 Task: Write the Company Name "Softage" Under New Vendor in New Bill.
Action: Mouse moved to (122, 17)
Screenshot: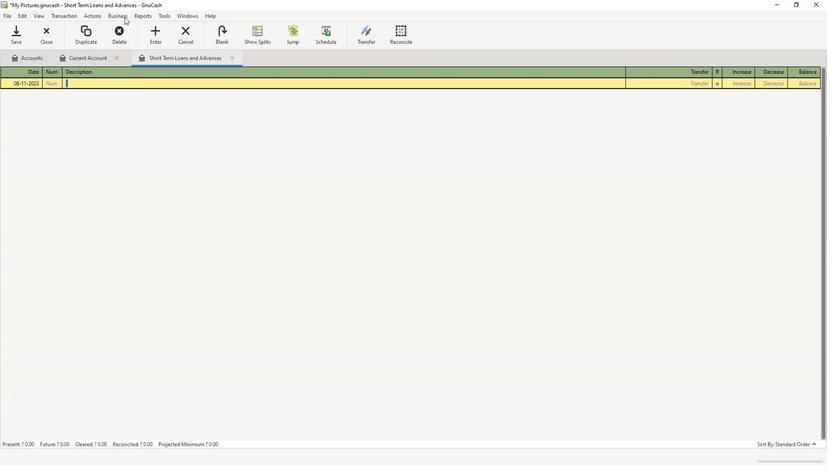 
Action: Mouse pressed left at (122, 17)
Screenshot: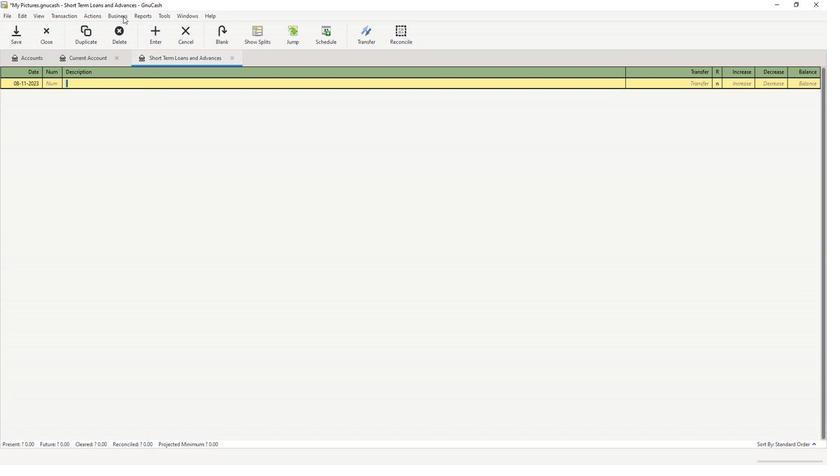 
Action: Mouse moved to (129, 40)
Screenshot: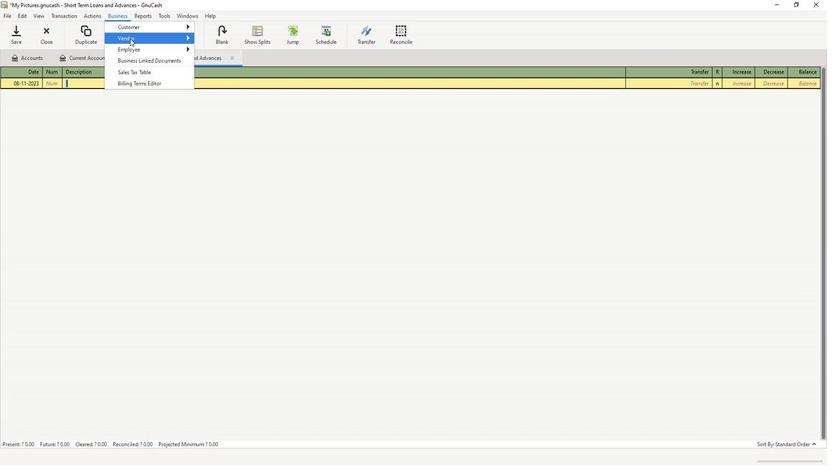 
Action: Mouse pressed left at (129, 40)
Screenshot: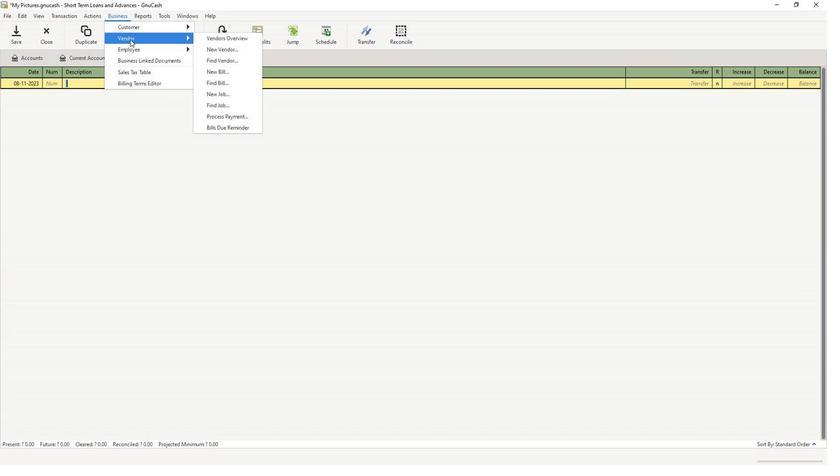
Action: Mouse moved to (225, 70)
Screenshot: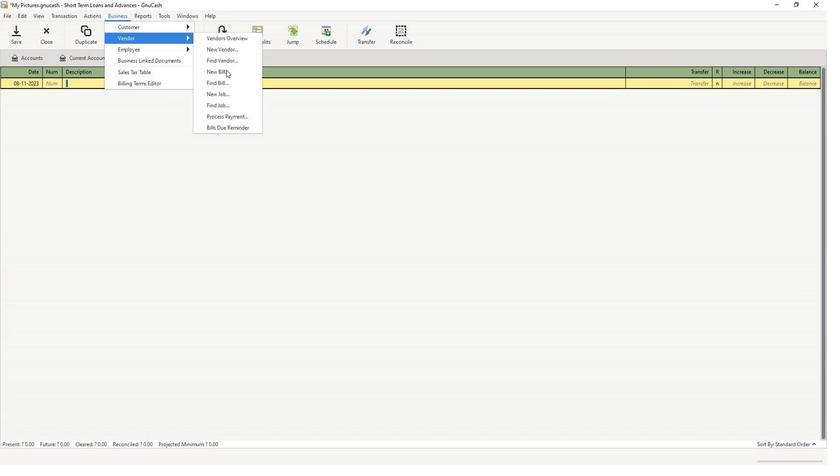 
Action: Mouse pressed left at (225, 70)
Screenshot: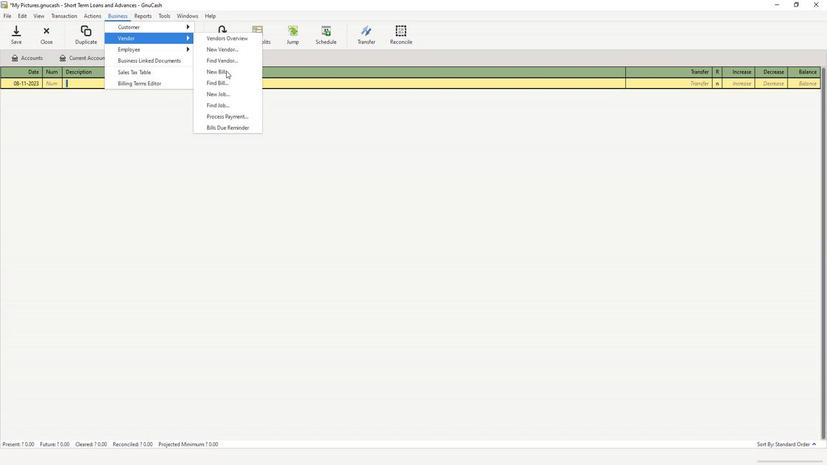 
Action: Mouse moved to (461, 214)
Screenshot: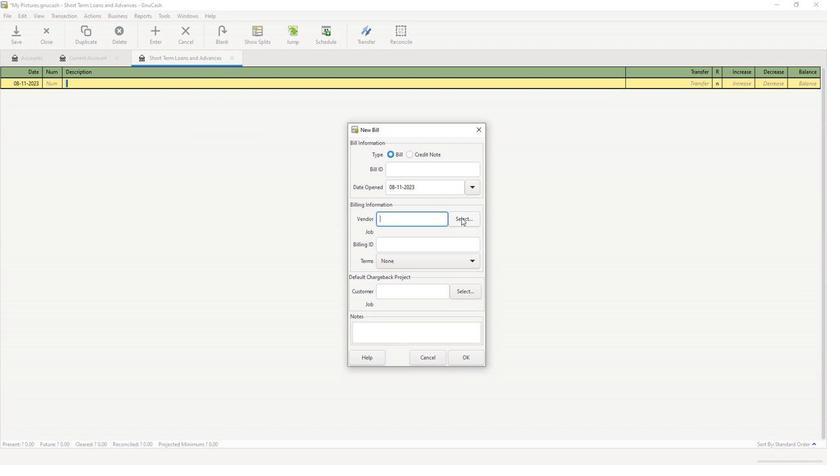 
Action: Mouse pressed left at (461, 214)
Screenshot: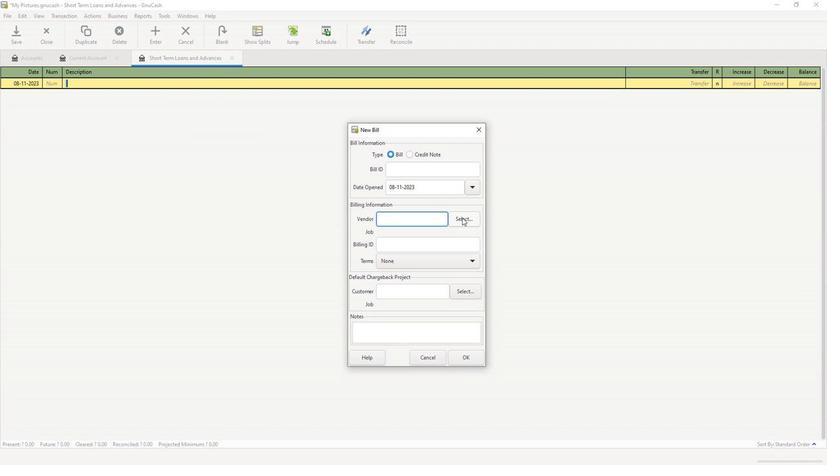 
Action: Mouse moved to (442, 299)
Screenshot: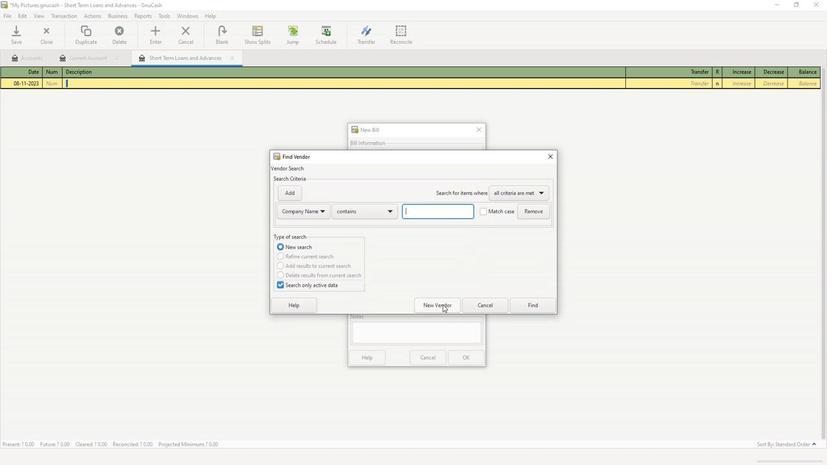 
Action: Mouse pressed left at (442, 299)
Screenshot: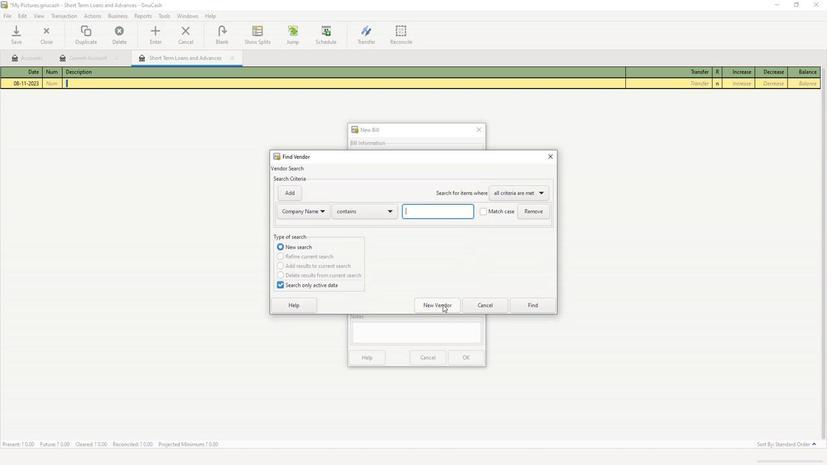 
Action: Mouse moved to (409, 164)
Screenshot: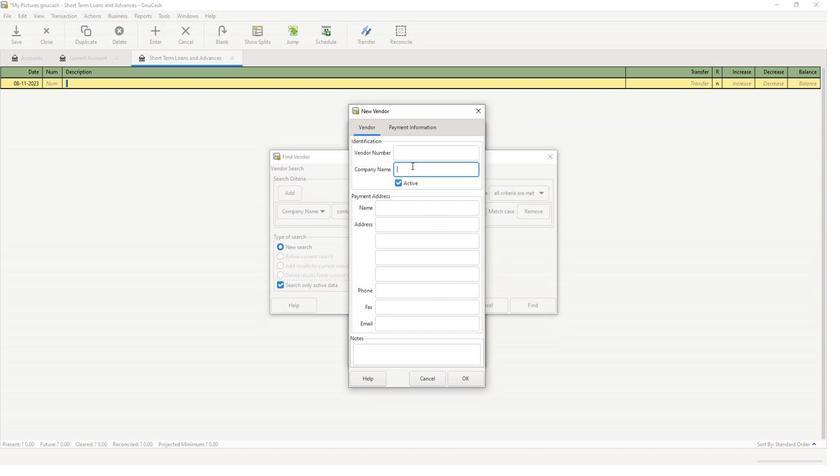 
Action: Mouse pressed left at (409, 164)
Screenshot: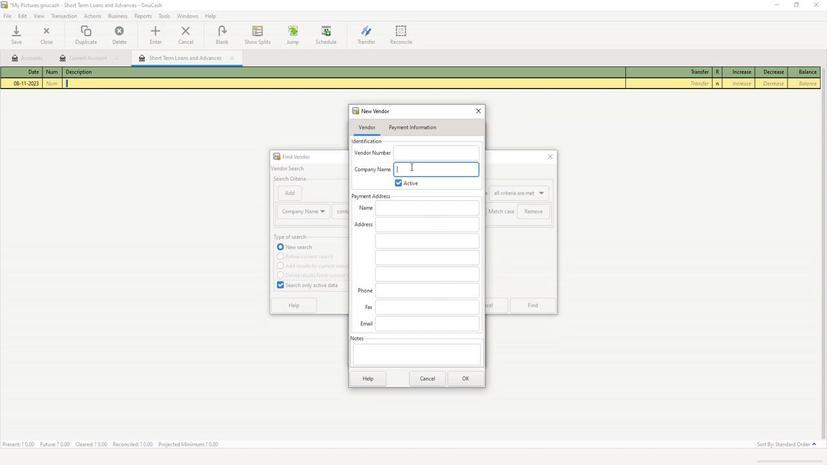 
Action: Key pressed <Key.caps_lock>S<Key.caps_lock>oftage
Screenshot: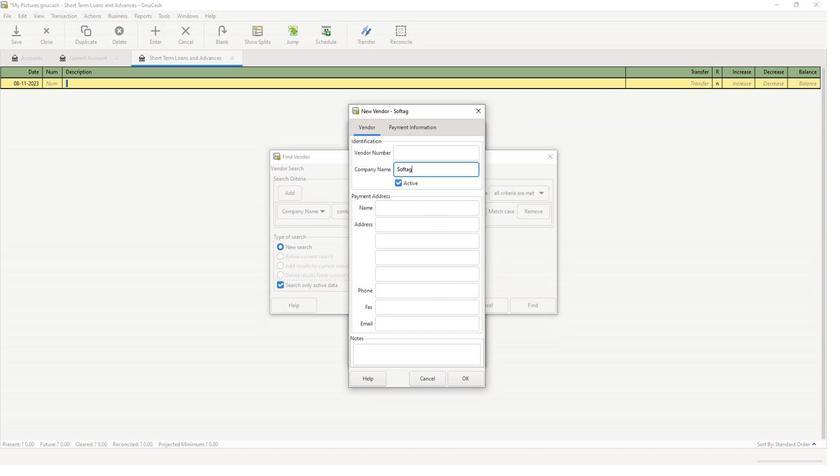 
Action: Mouse moved to (470, 373)
Screenshot: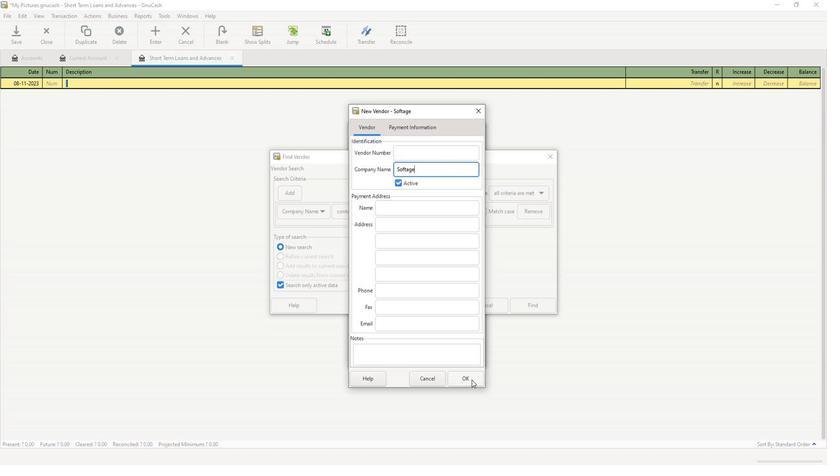 
